 Task: View message details of email   from Email0000000010 with a subject Subject0000000027. Create new folder Folder0000000021. Create new folder Folder0000000022. Create new folder Folder0000000023. Create new subfolder Folder0000000024 in folder Folder0000000021
Action: Mouse moved to (355, 386)
Screenshot: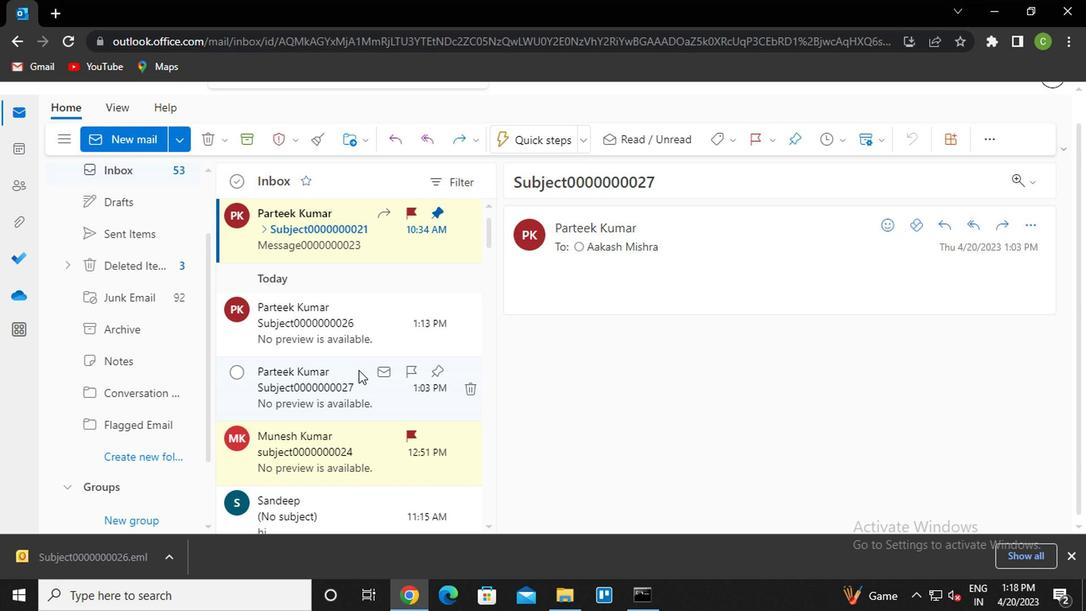 
Action: Mouse pressed left at (355, 386)
Screenshot: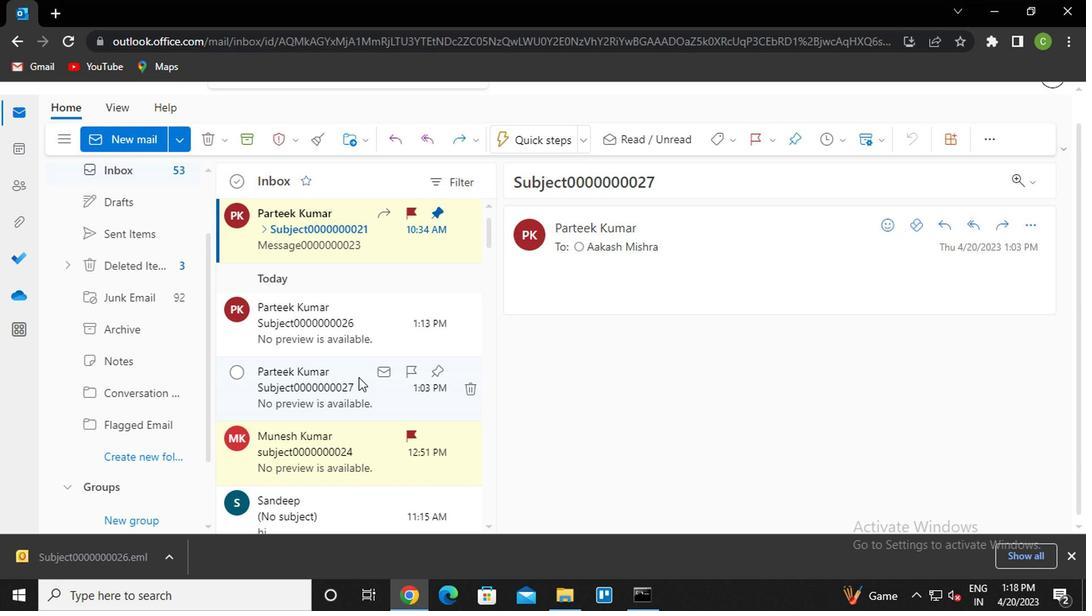 
Action: Mouse moved to (1029, 227)
Screenshot: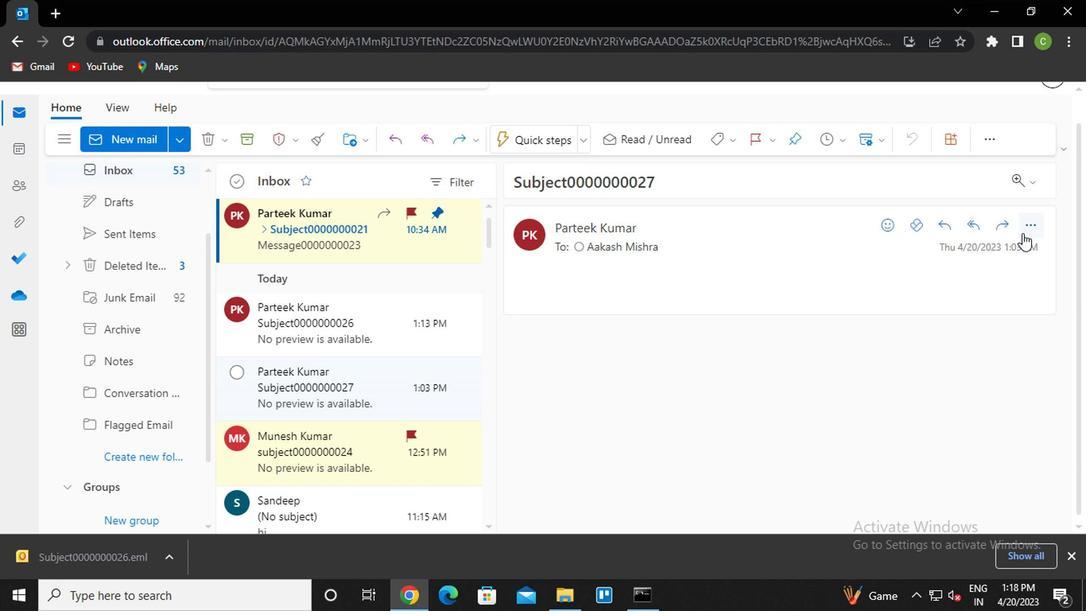 
Action: Mouse pressed left at (1029, 227)
Screenshot: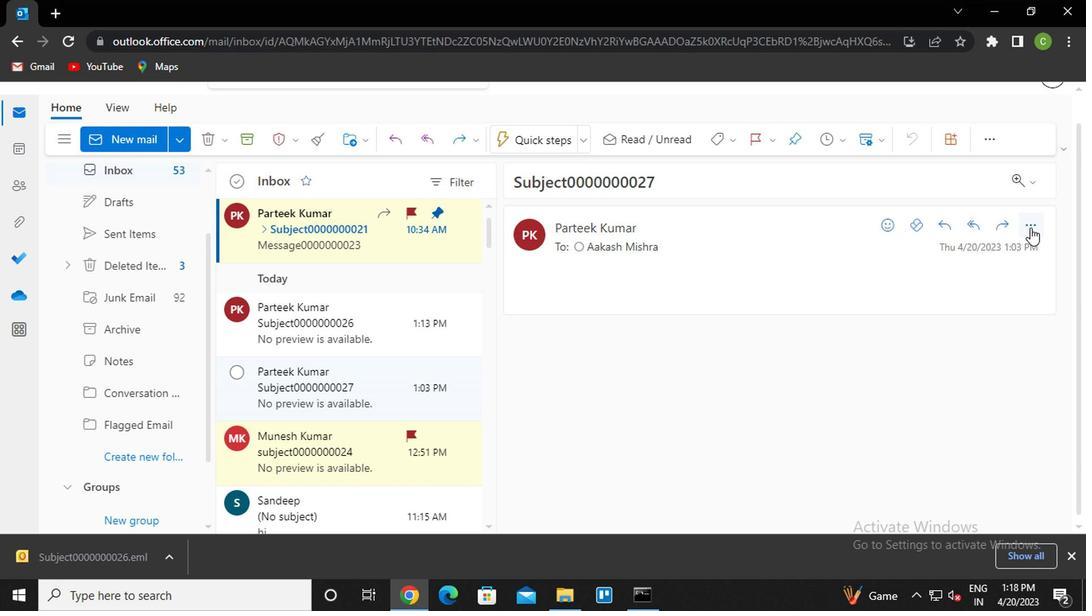 
Action: Mouse moved to (818, 512)
Screenshot: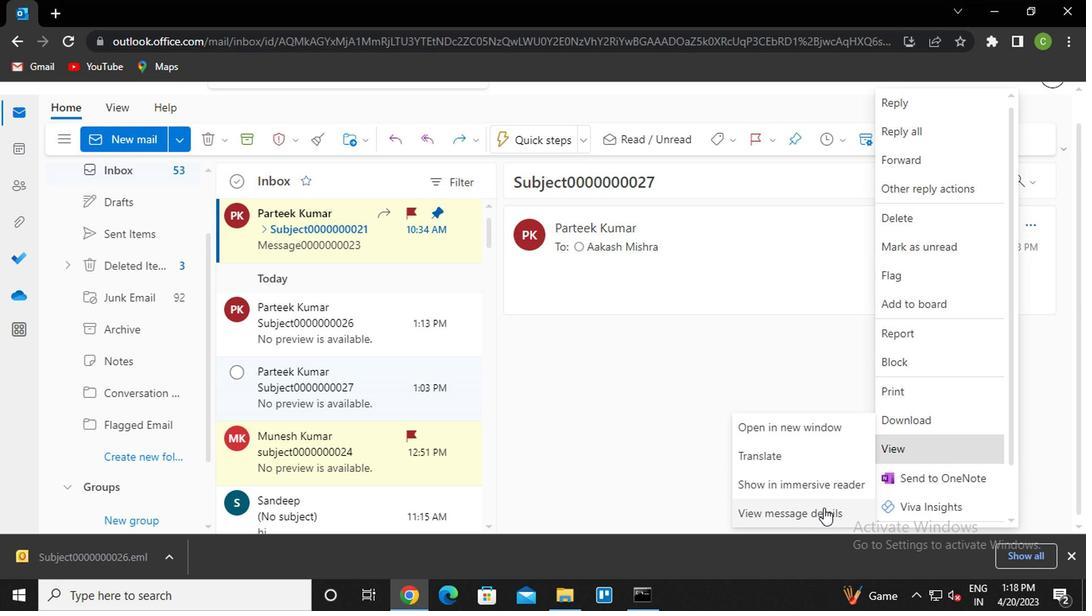 
Action: Mouse pressed left at (818, 512)
Screenshot: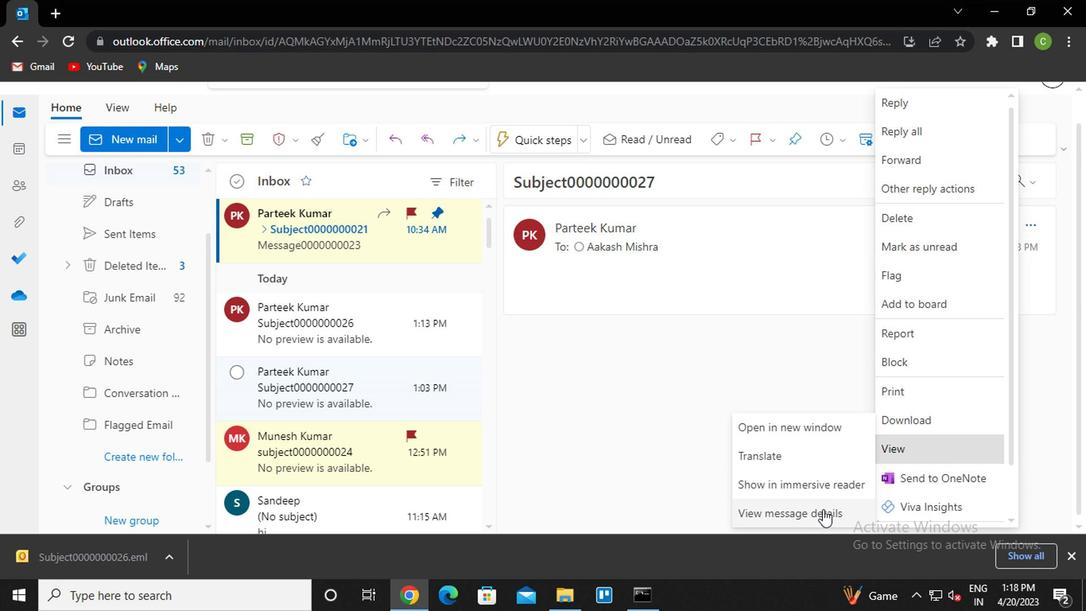 
Action: Mouse moved to (627, 393)
Screenshot: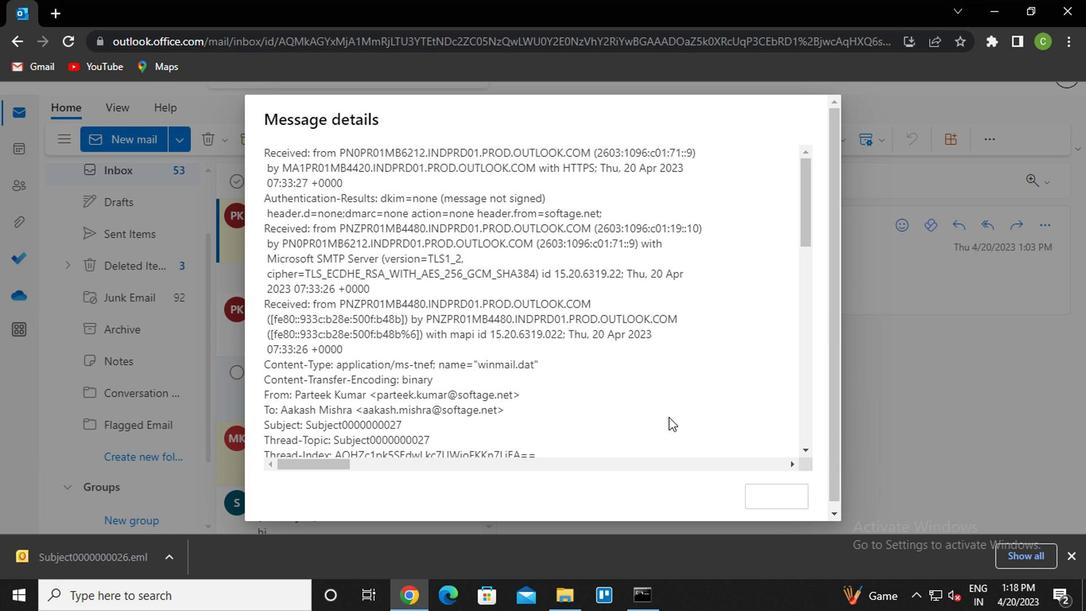 
Action: Mouse scrolled (627, 393) with delta (0, 0)
Screenshot: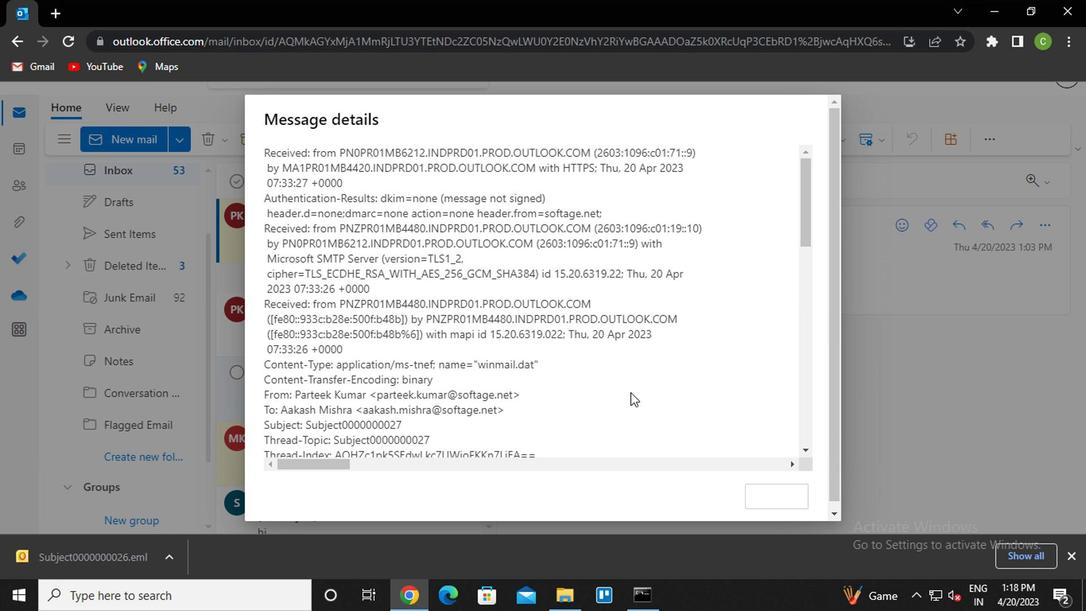 
Action: Mouse scrolled (627, 393) with delta (0, 0)
Screenshot: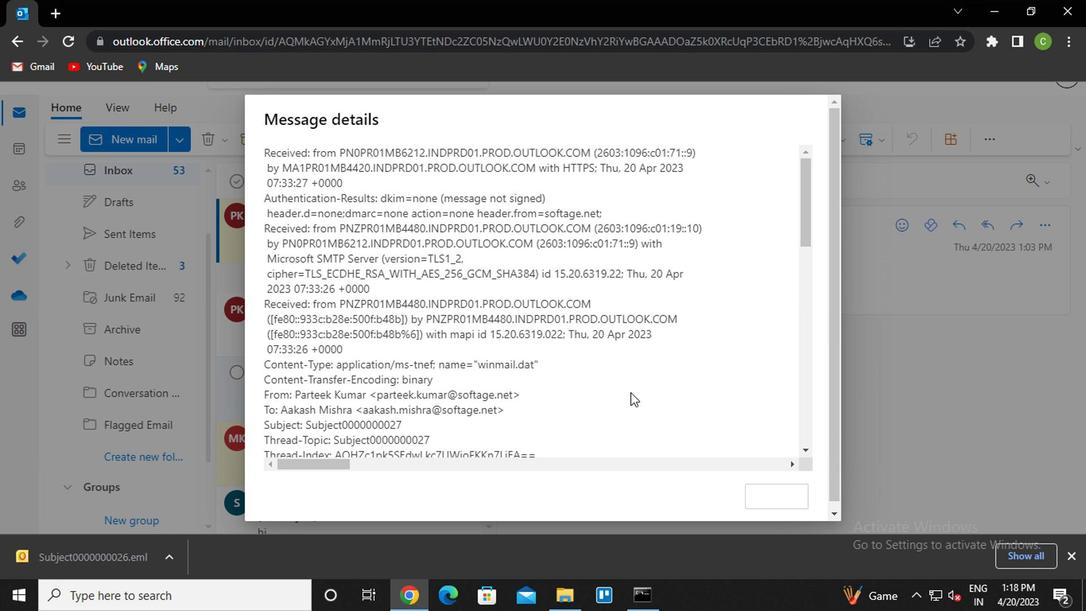 
Action: Mouse scrolled (627, 393) with delta (0, 0)
Screenshot: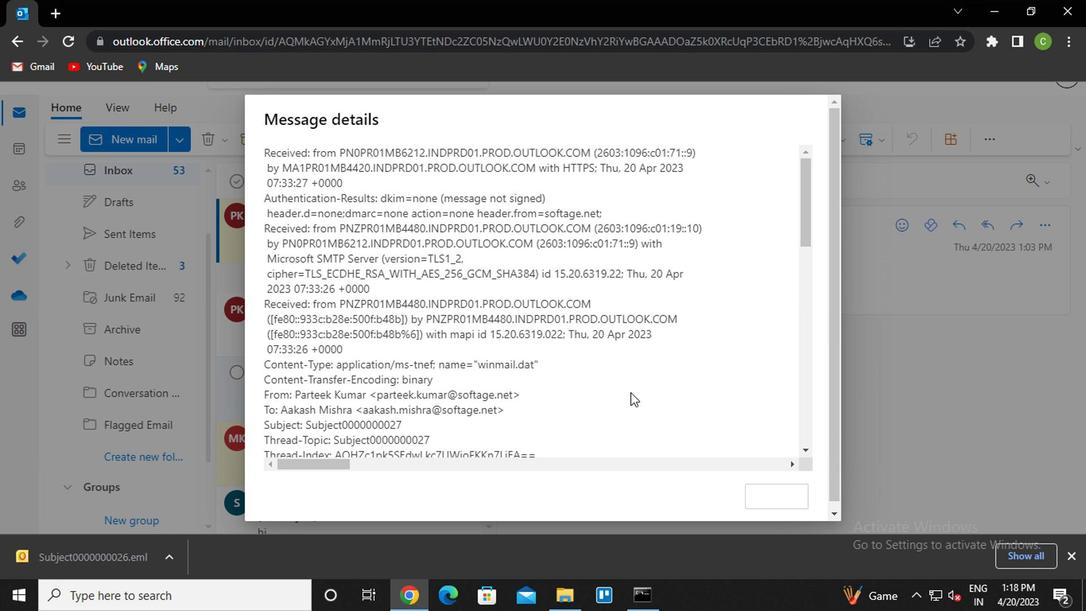 
Action: Mouse scrolled (627, 393) with delta (0, 0)
Screenshot: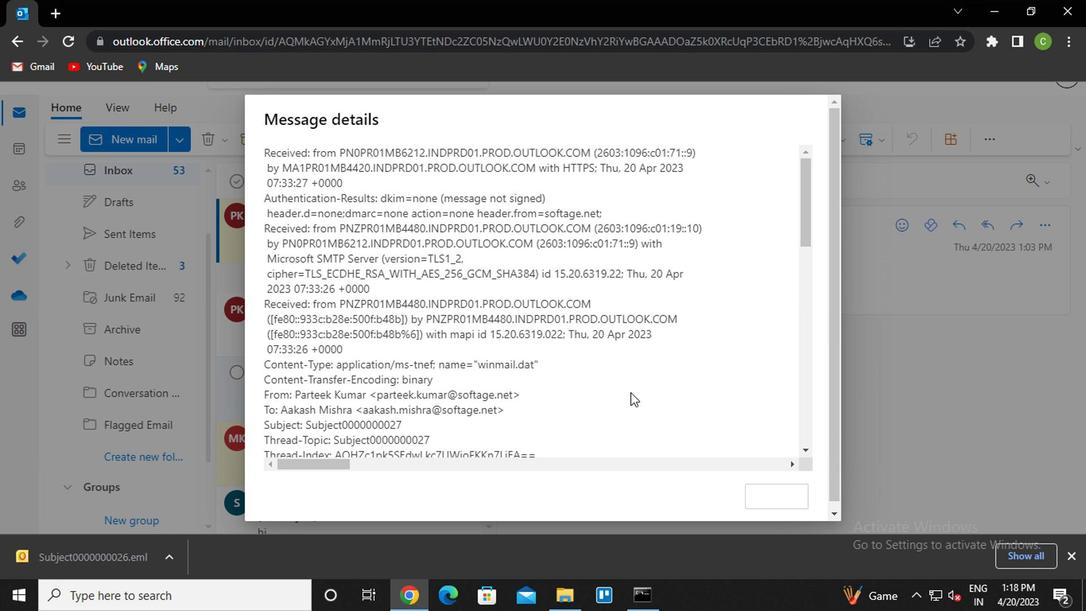 
Action: Mouse scrolled (627, 393) with delta (0, 0)
Screenshot: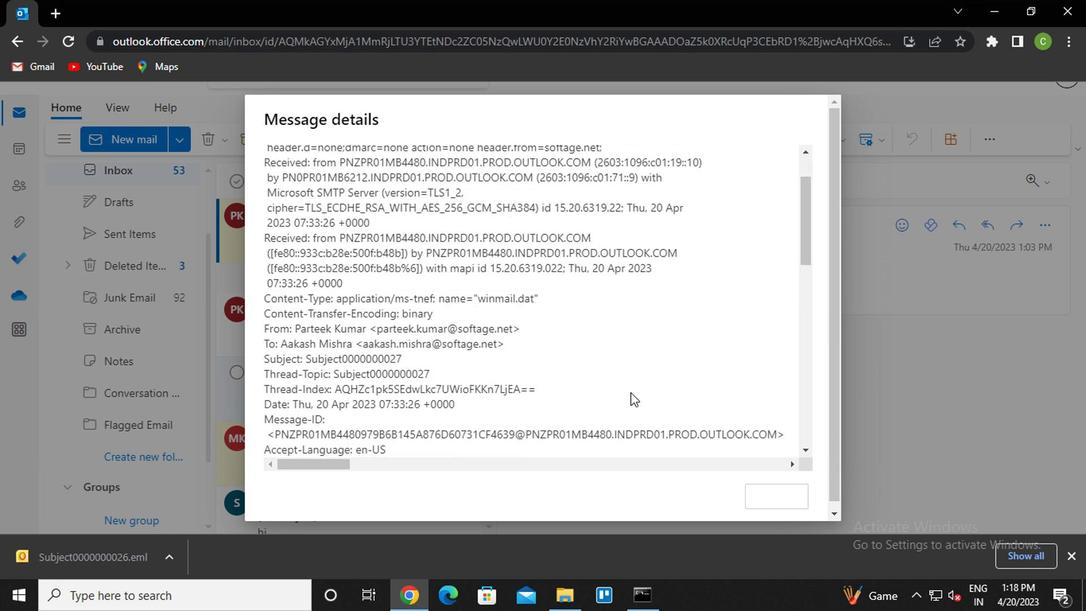 
Action: Mouse scrolled (627, 393) with delta (0, 0)
Screenshot: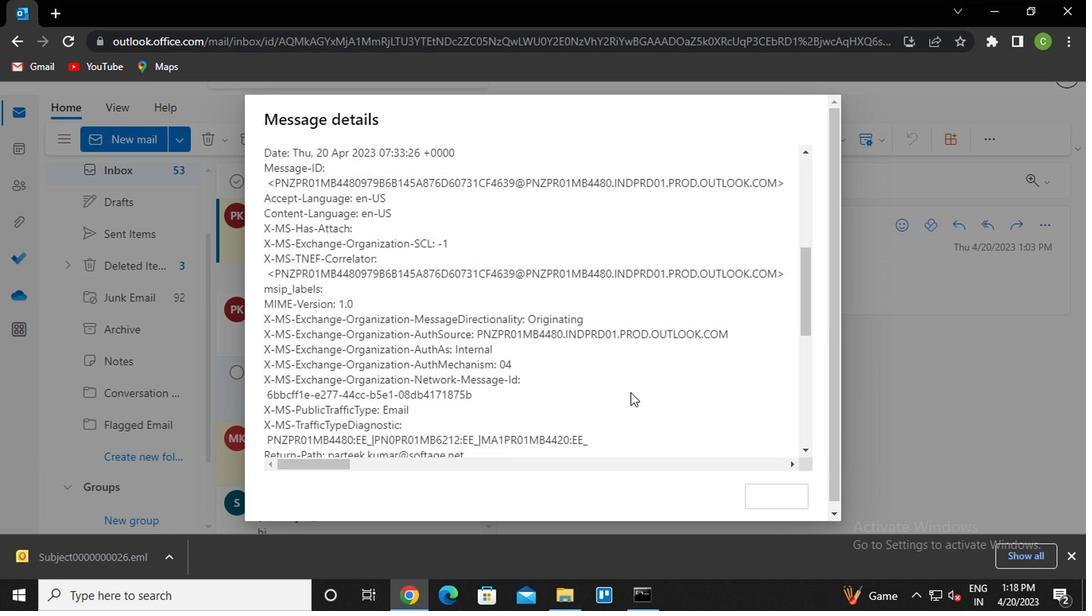 
Action: Key pressed <Key.esc>
Screenshot: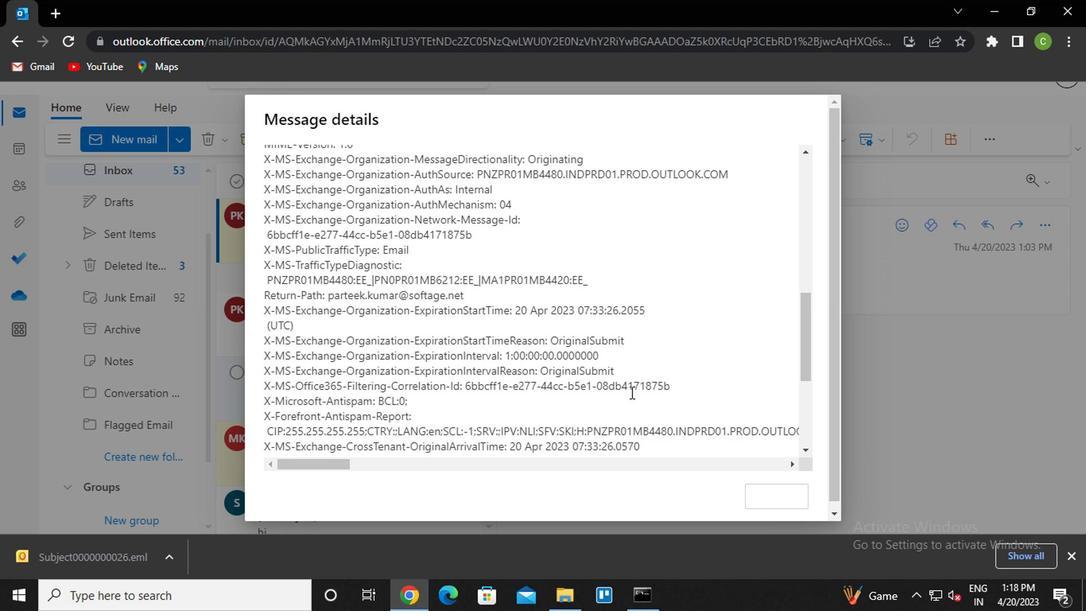 
Action: Mouse moved to (149, 466)
Screenshot: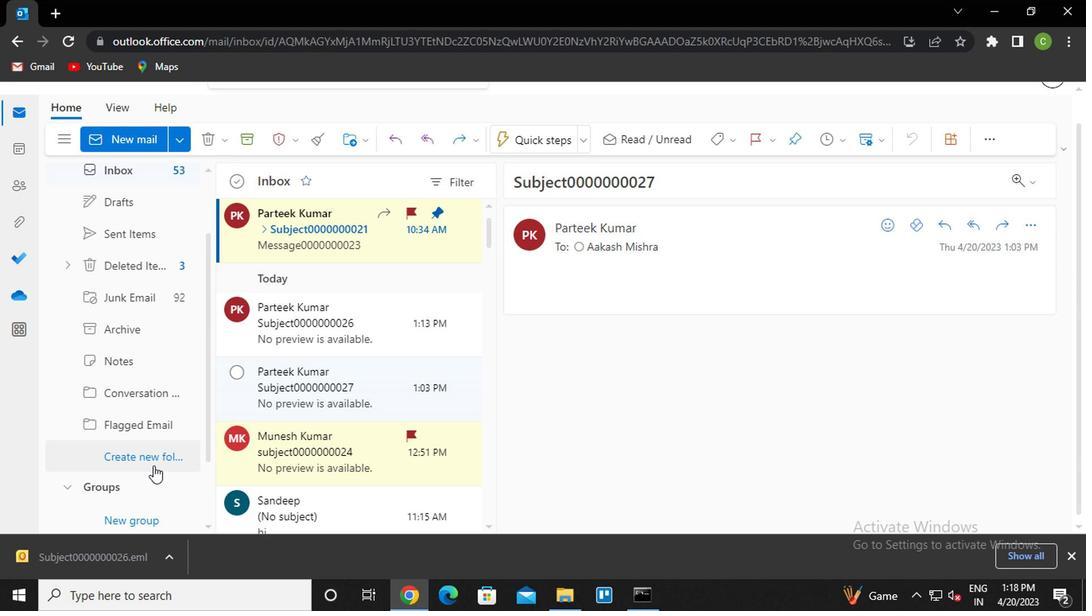 
Action: Mouse pressed left at (149, 466)
Screenshot: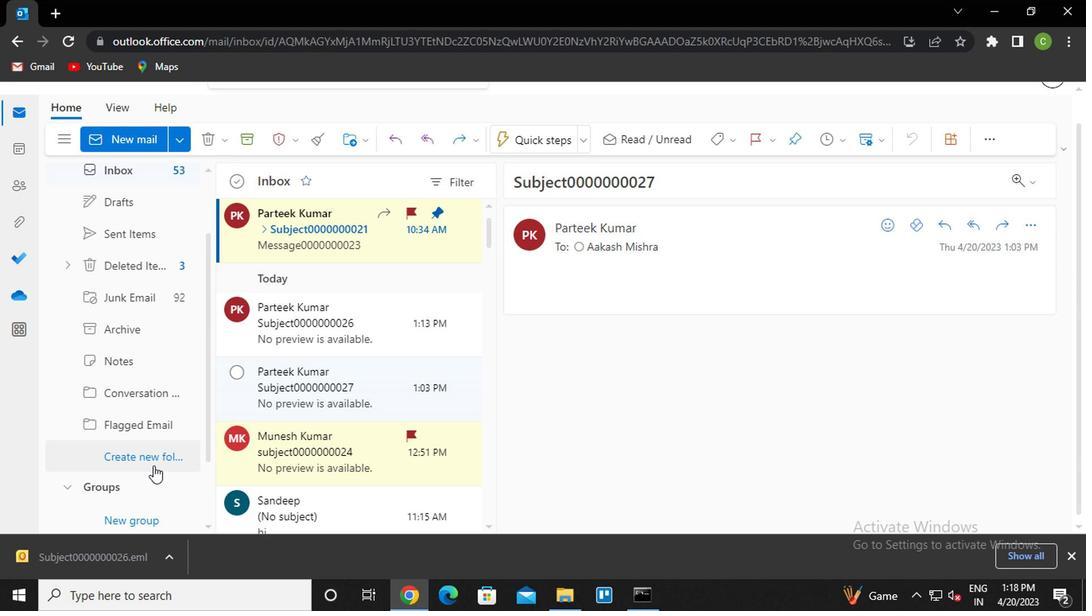 
Action: Key pressed <Key.caps_lock>f<Key.caps_lock>older0000000021<Key.enter>
Screenshot: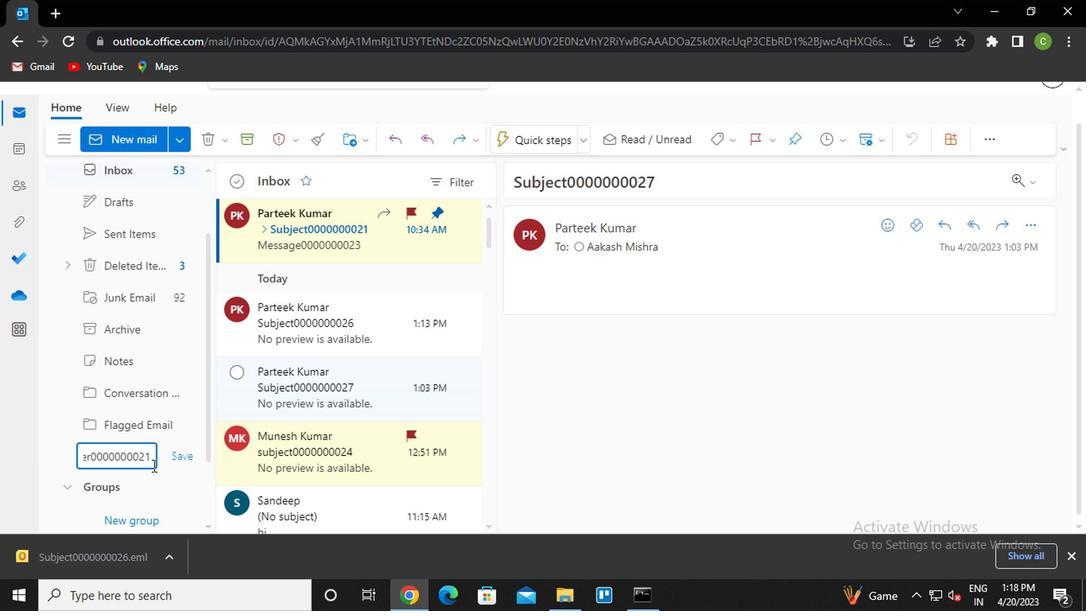 
Action: Mouse moved to (138, 482)
Screenshot: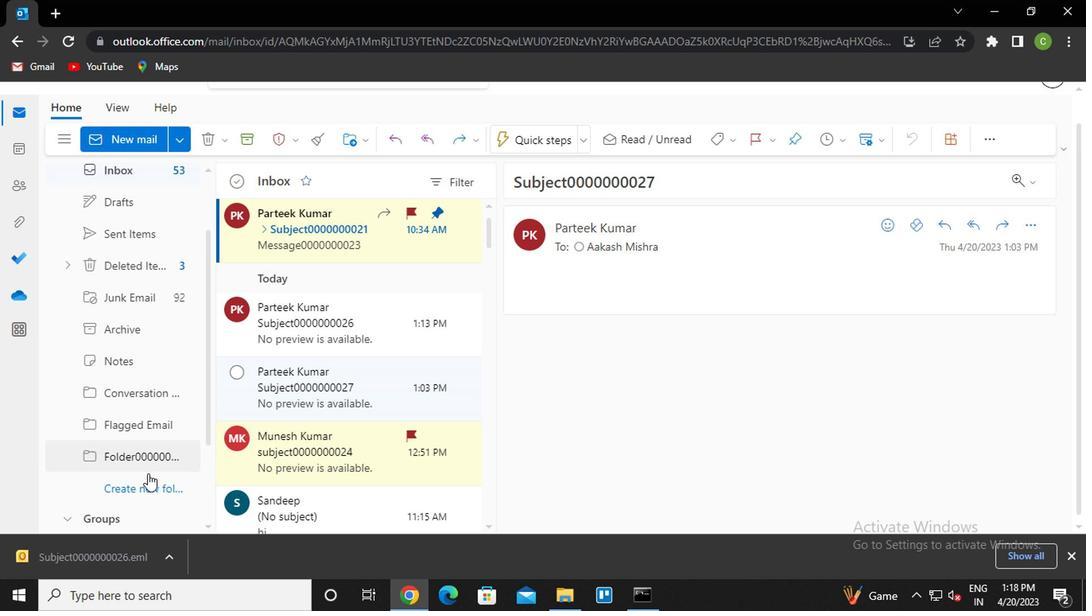 
Action: Mouse pressed left at (138, 482)
Screenshot: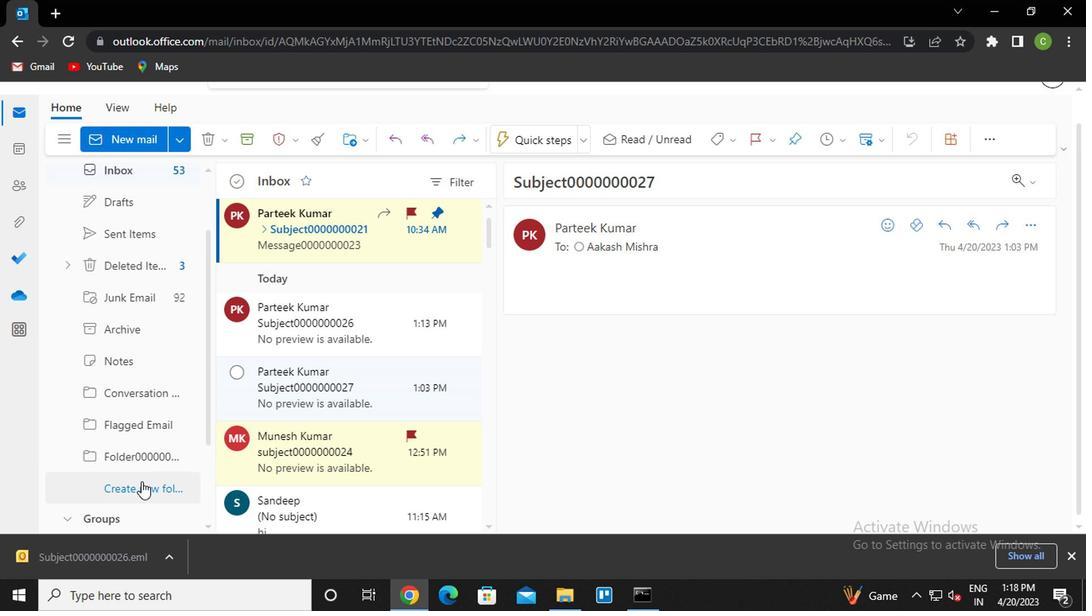
Action: Key pressed <Key.caps_lock>f<Key.caps_lock>older0000000022<Key.enter>
Screenshot: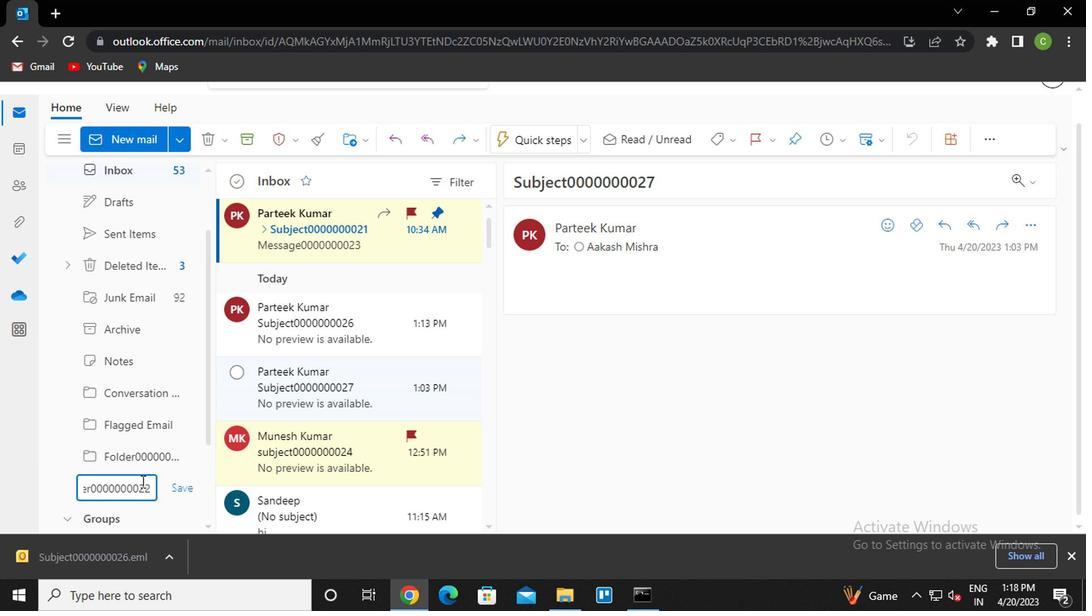 
Action: Mouse pressed left at (138, 482)
Screenshot: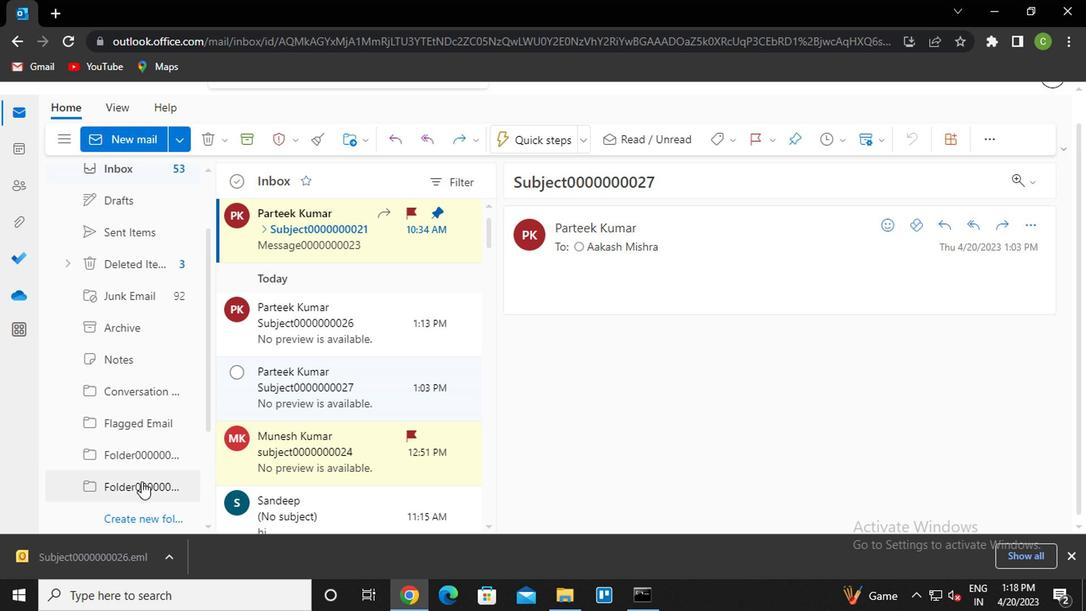 
Action: Mouse moved to (125, 483)
Screenshot: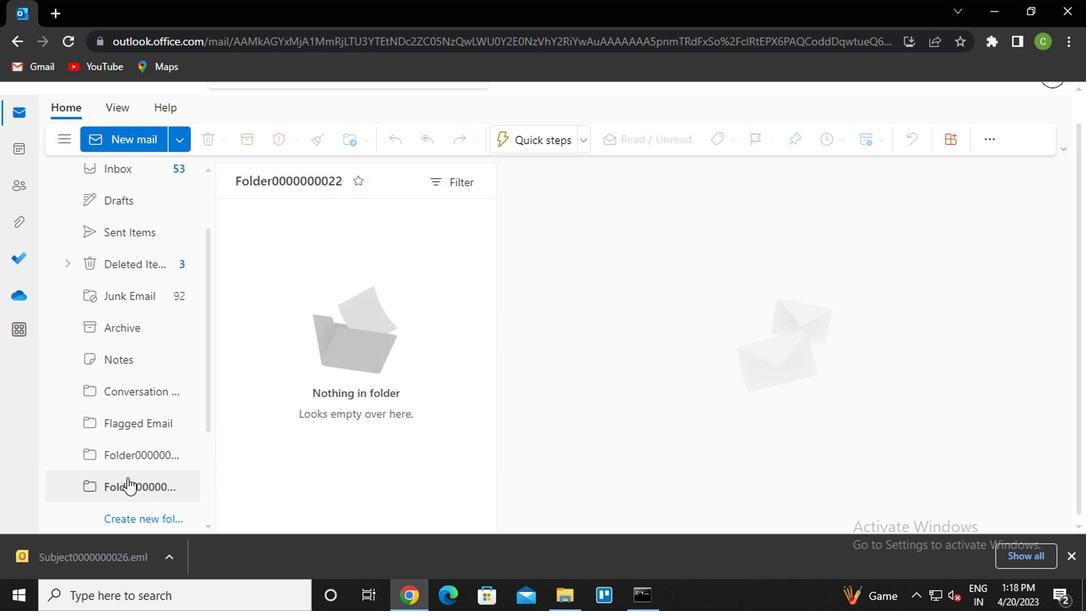 
Action: Mouse scrolled (125, 482) with delta (0, -1)
Screenshot: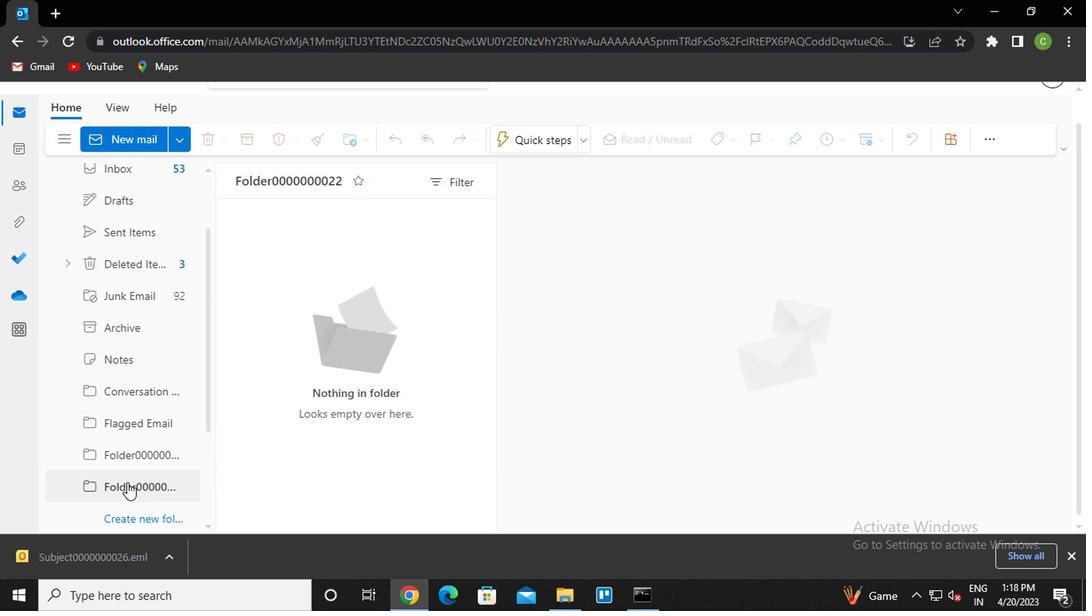 
Action: Mouse moved to (129, 433)
Screenshot: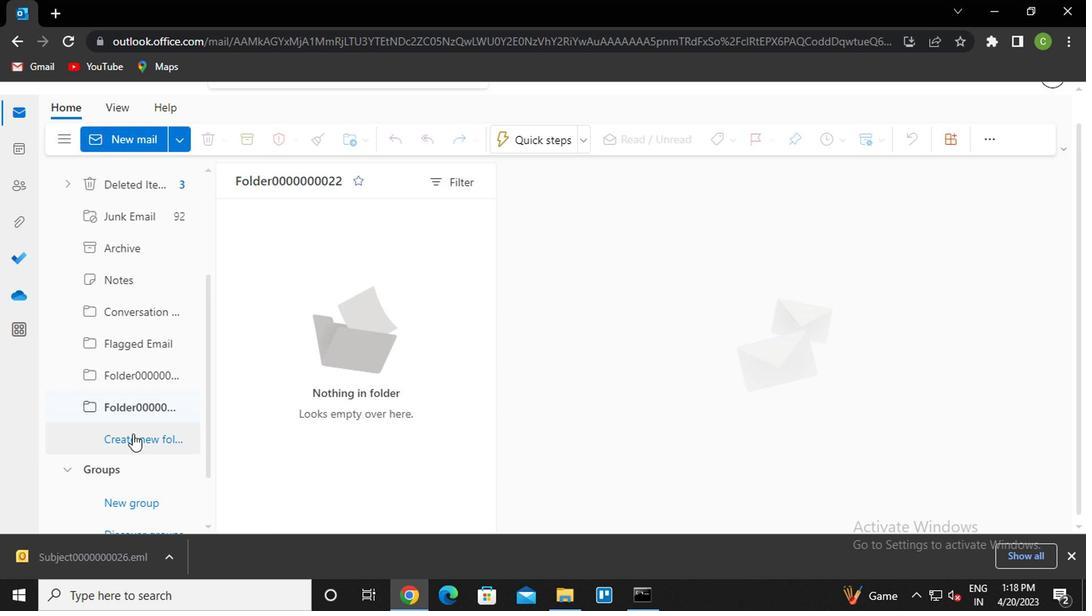 
Action: Mouse pressed left at (129, 433)
Screenshot: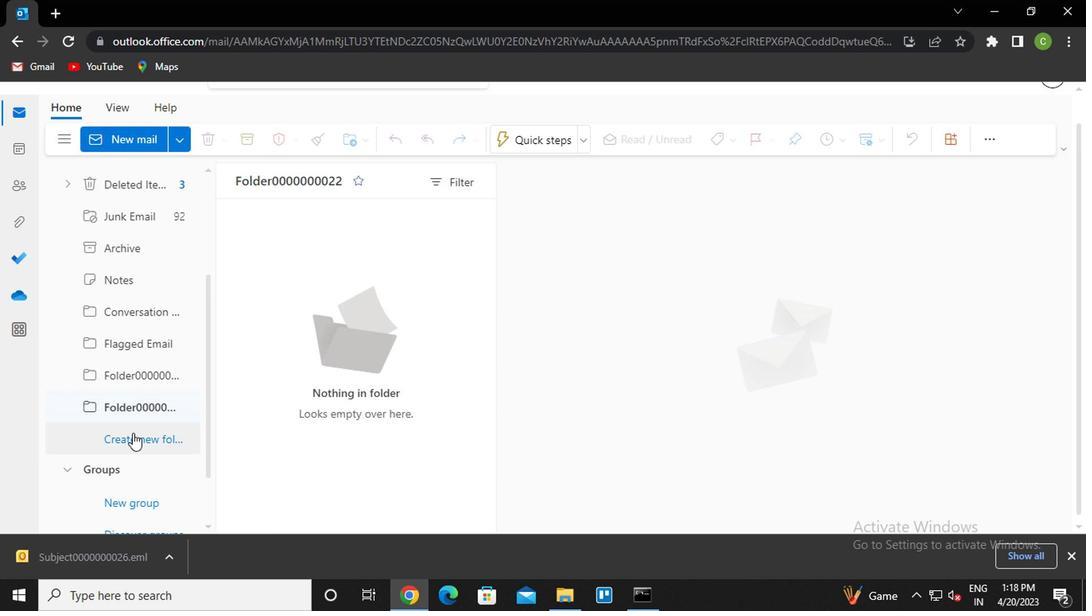 
Action: Key pressed <Key.caps_lock>f<Key.caps_lock>older0000000023<Key.enter>
Screenshot: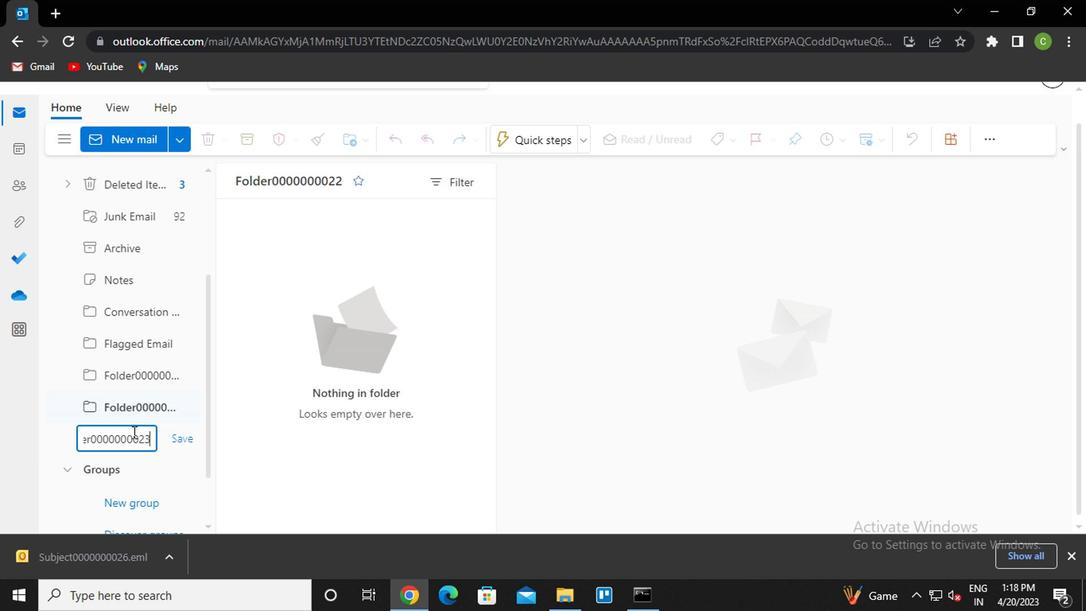 
Action: Mouse moved to (133, 382)
Screenshot: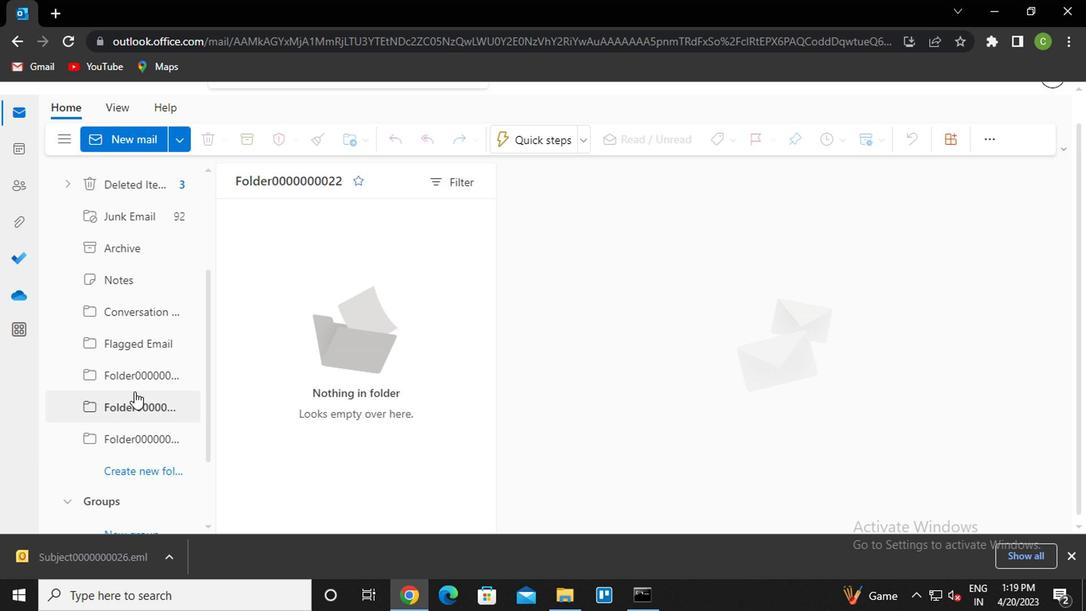 
Action: Mouse pressed left at (133, 382)
Screenshot: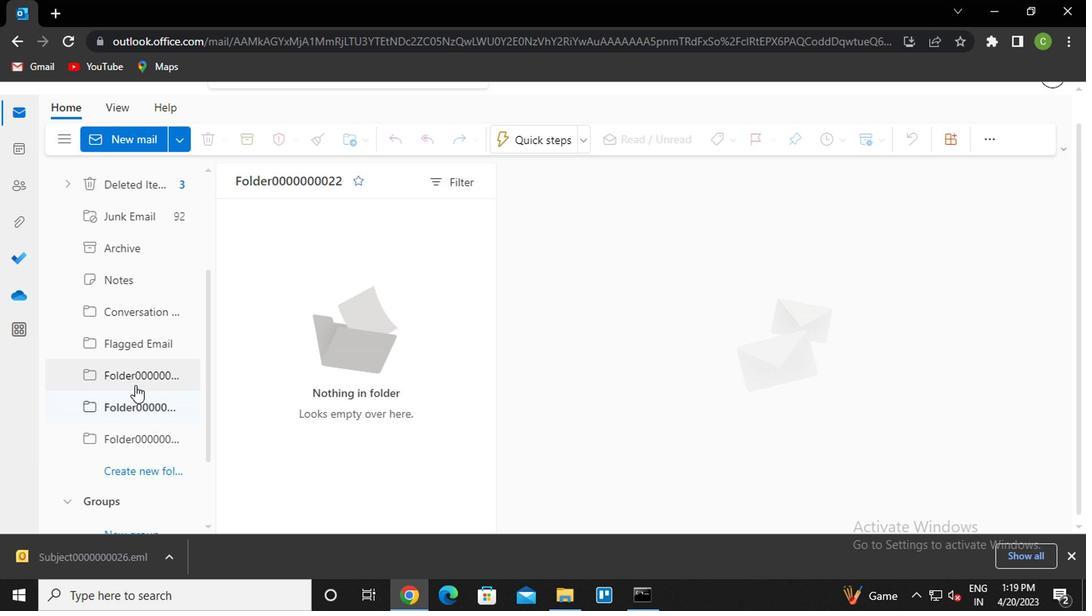 
Action: Mouse pressed right at (133, 382)
Screenshot: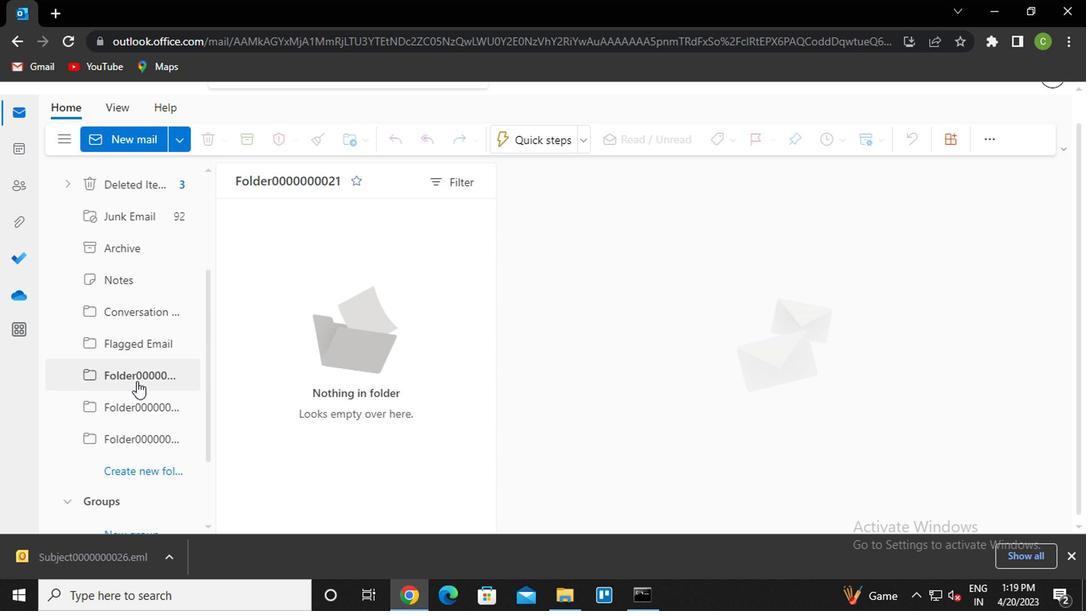 
Action: Mouse moved to (212, 103)
Screenshot: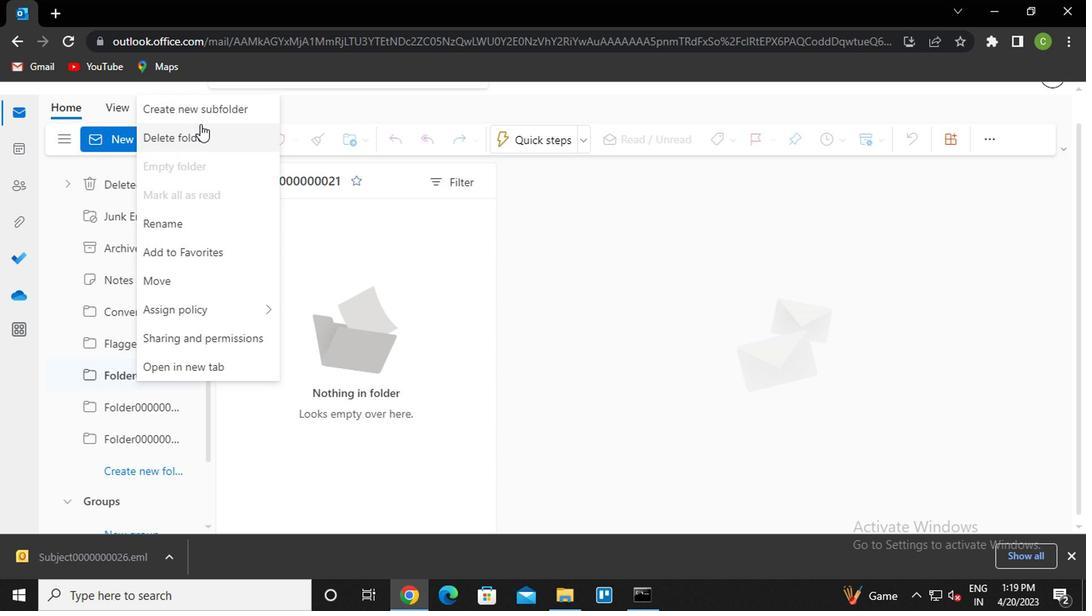 
Action: Mouse pressed left at (212, 103)
Screenshot: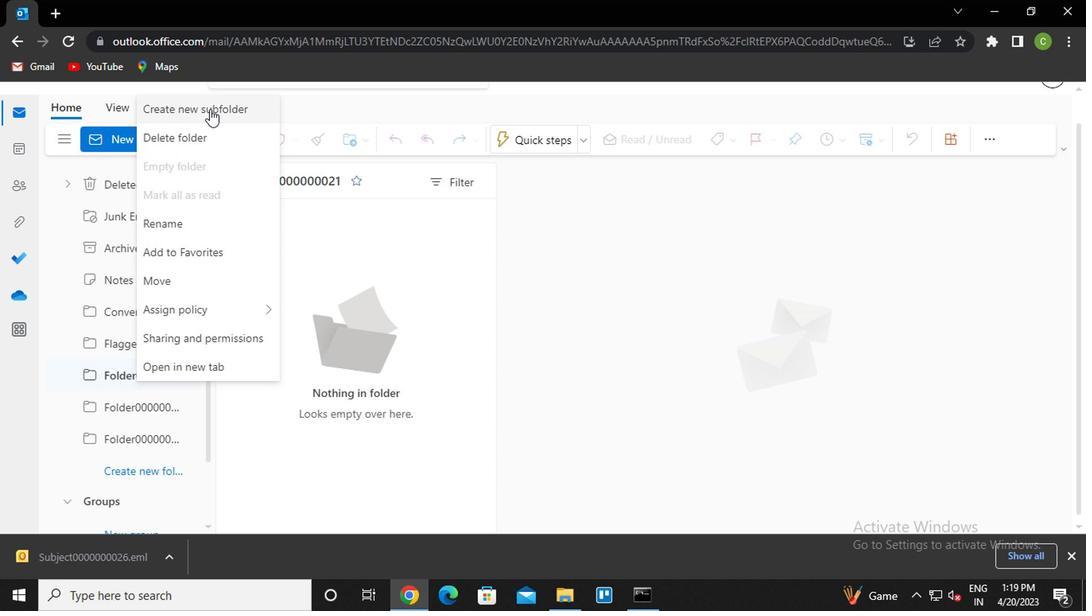
Action: Mouse moved to (240, 321)
Screenshot: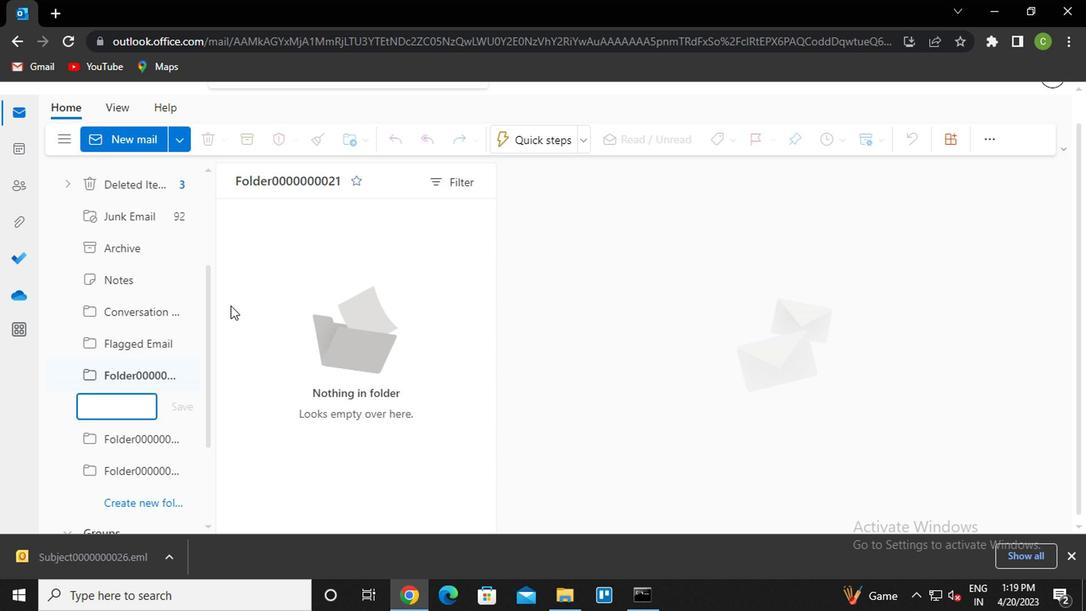 
Action: Key pressed <Key.caps_lock>f<Key.caps_lock>older0000000024<Key.enter><Key.f8>
Screenshot: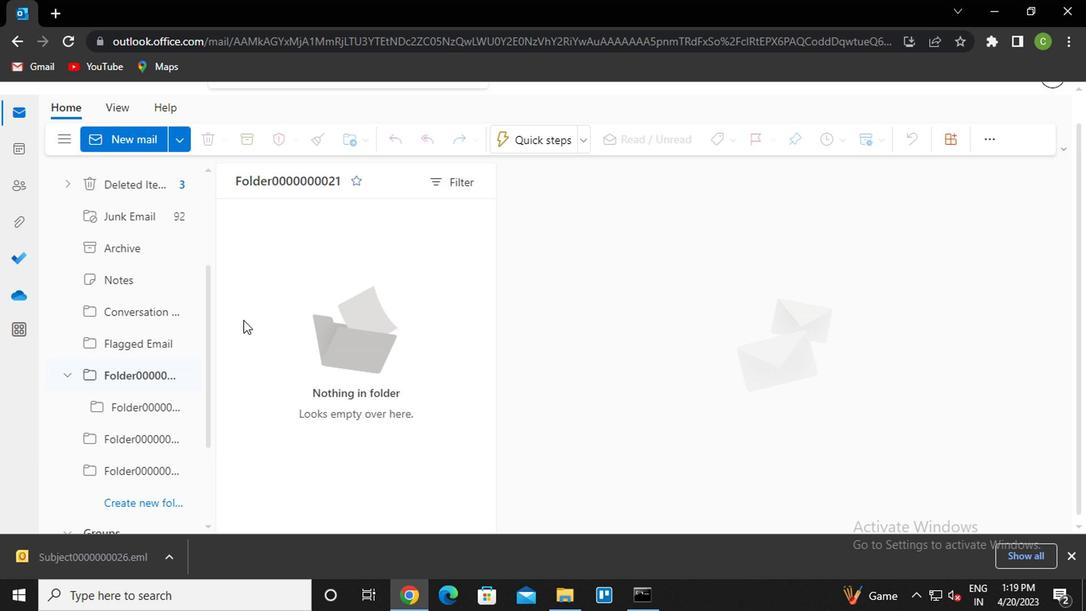 
